 Task: Add Attachment from "Attach a link" to Card Card0000000180 in Board Board0000000045 in Workspace WS0000000015 in Trello. Add Cover Red to Card Card0000000180 in Board Board0000000045 in Workspace WS0000000015 in Trello. Add "Join Card" Button Button0000000180  to Card Card0000000180 in Board Board0000000045 in Workspace WS0000000015 in Trello. Add Description DS0000000180 to Card Card0000000180 in Board Board0000000045 in Workspace WS0000000015 in Trello. Add Comment CM0000000180 to Card Card0000000180 in Board Board0000000045 in Workspace WS0000000015 in Trello
Action: Mouse moved to (744, 385)
Screenshot: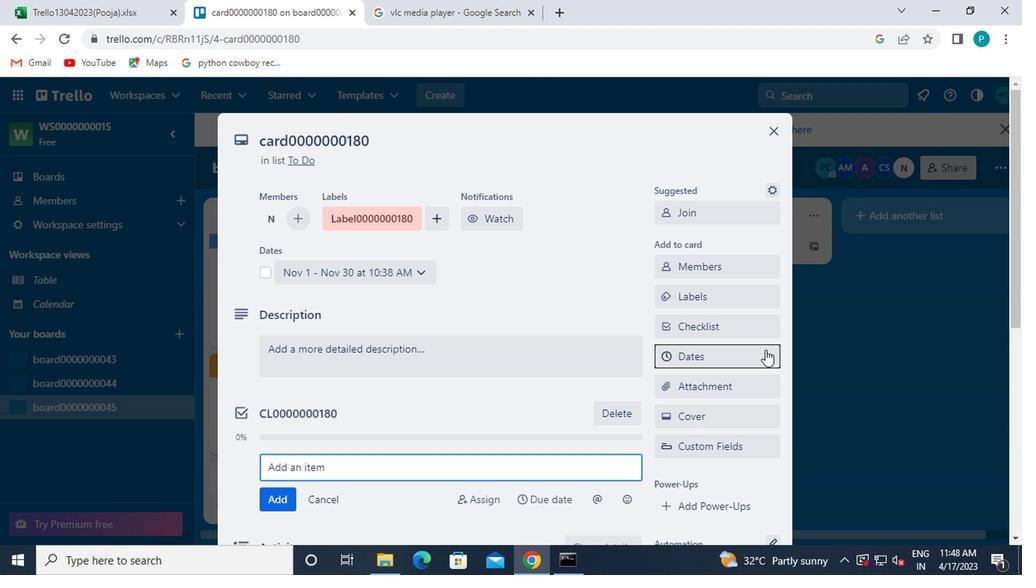 
Action: Mouse pressed left at (744, 385)
Screenshot: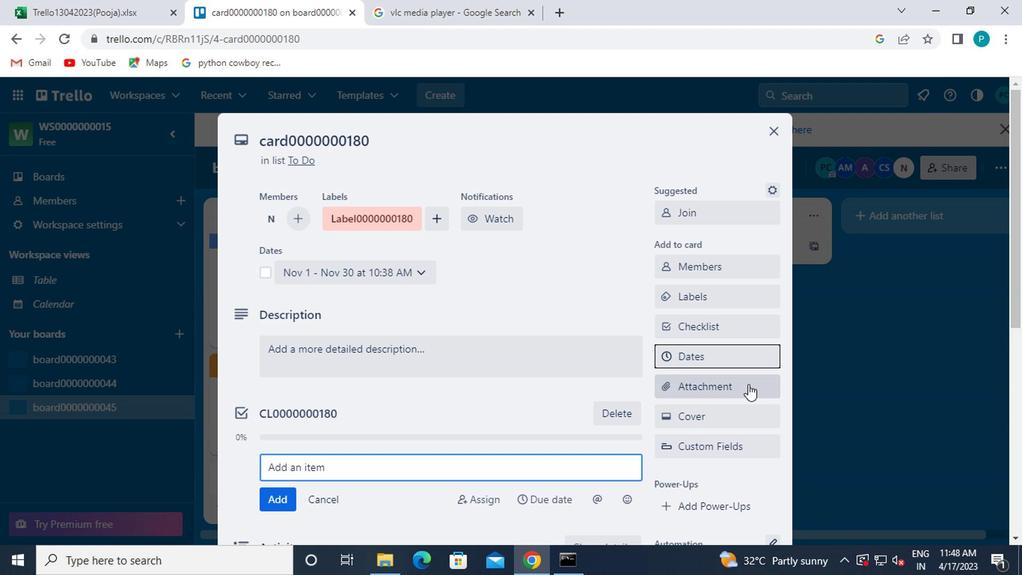 
Action: Mouse moved to (458, 7)
Screenshot: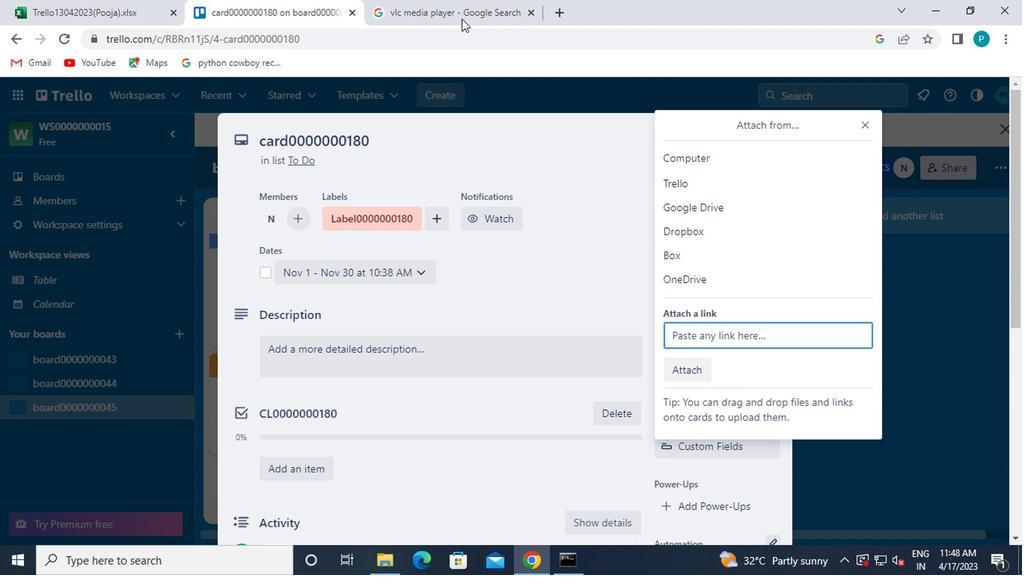 
Action: Mouse pressed left at (458, 7)
Screenshot: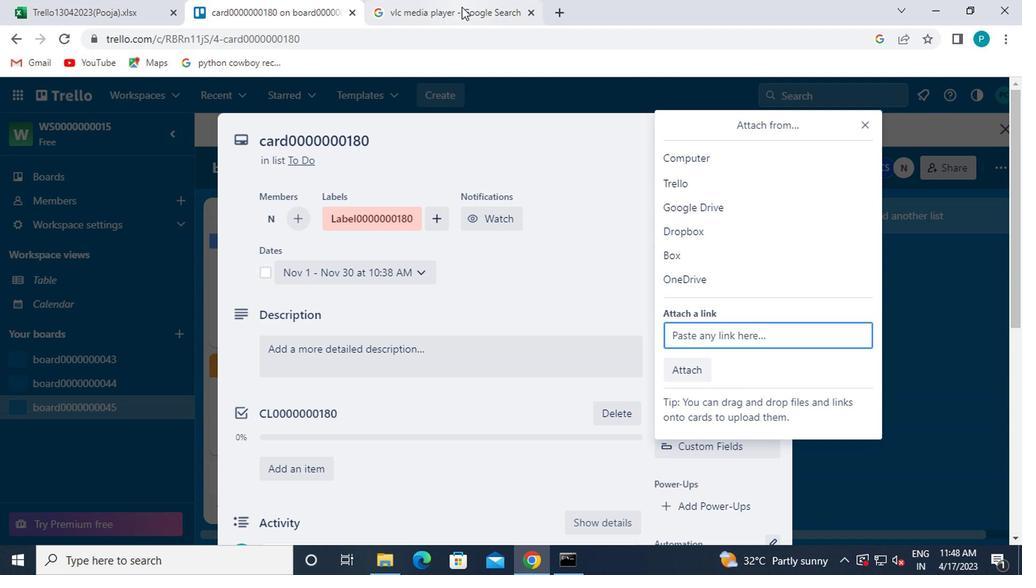
Action: Key pressed ctrl+C
Screenshot: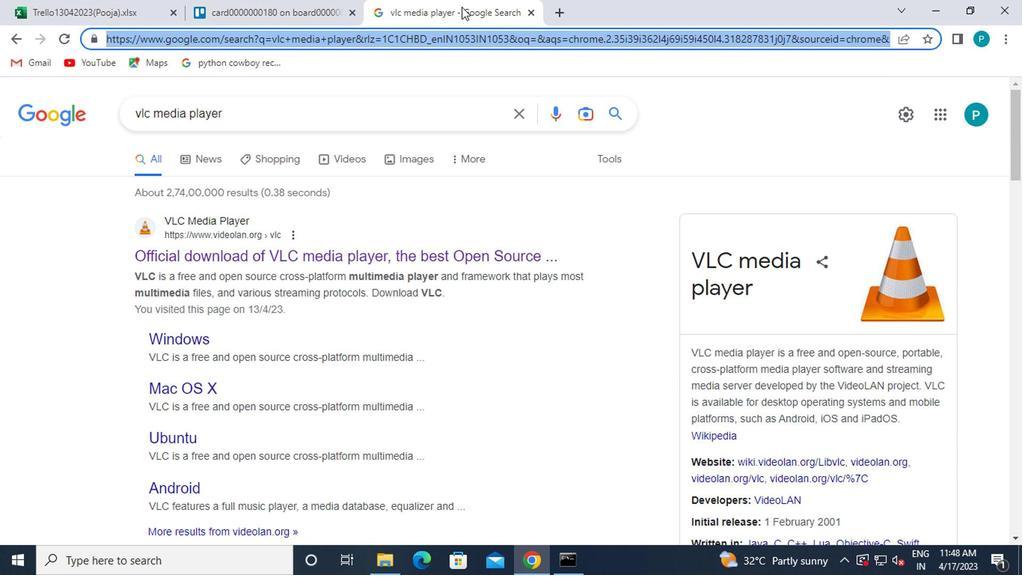 
Action: Mouse moved to (337, 17)
Screenshot: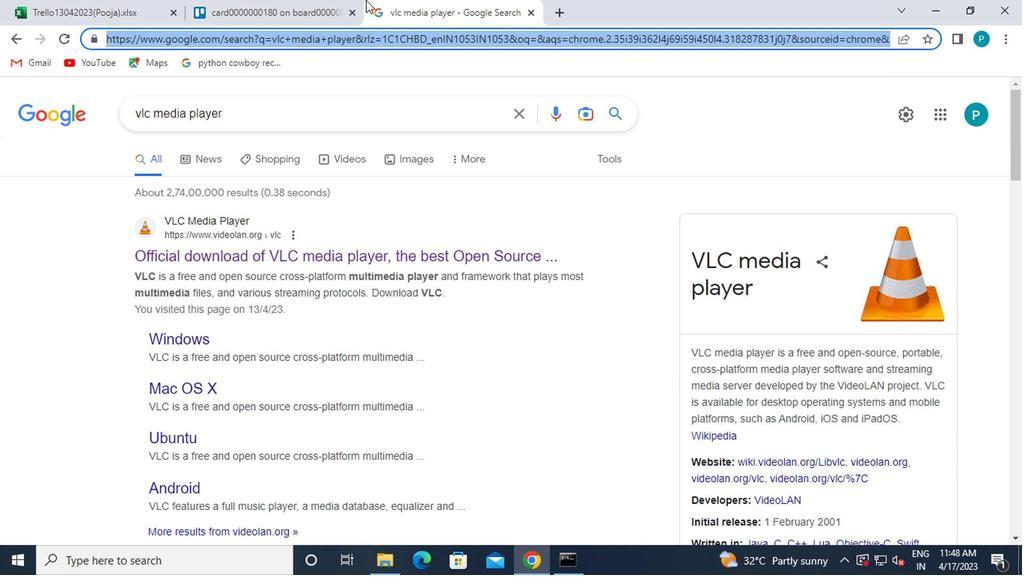 
Action: Mouse pressed left at (337, 17)
Screenshot: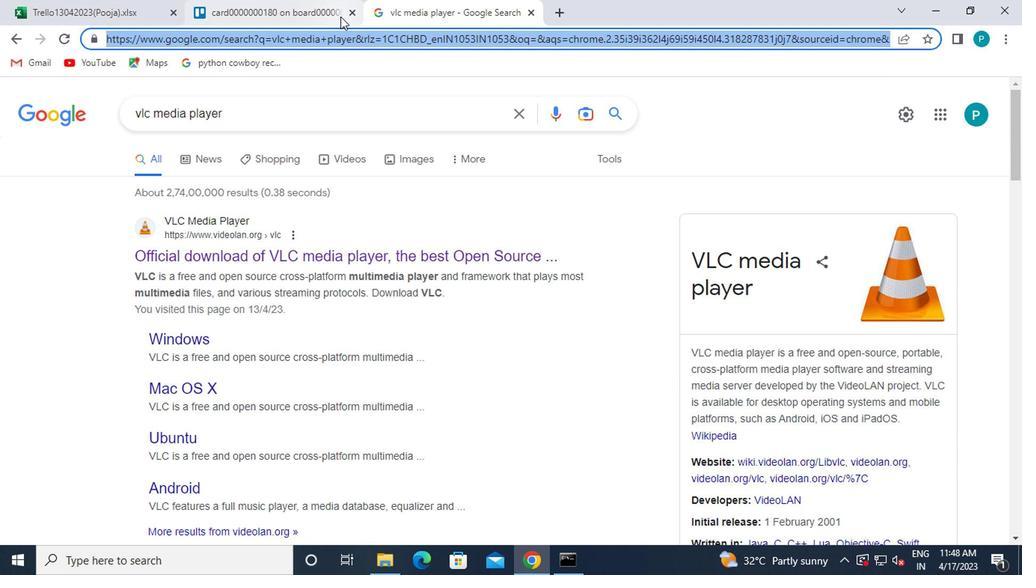 
Action: Mouse moved to (676, 331)
Screenshot: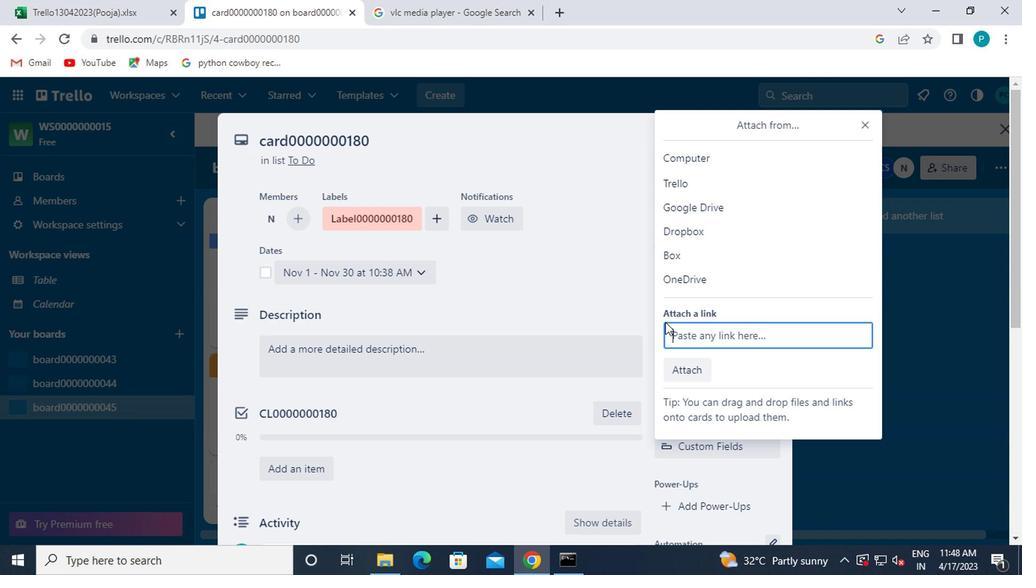 
Action: Mouse pressed left at (676, 331)
Screenshot: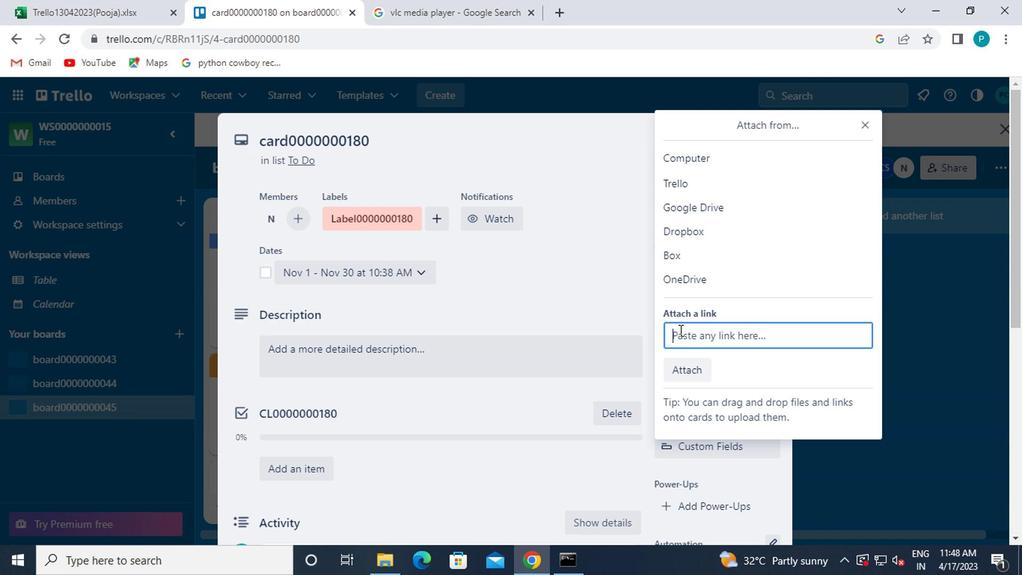 
Action: Key pressed ctrl+V
Screenshot: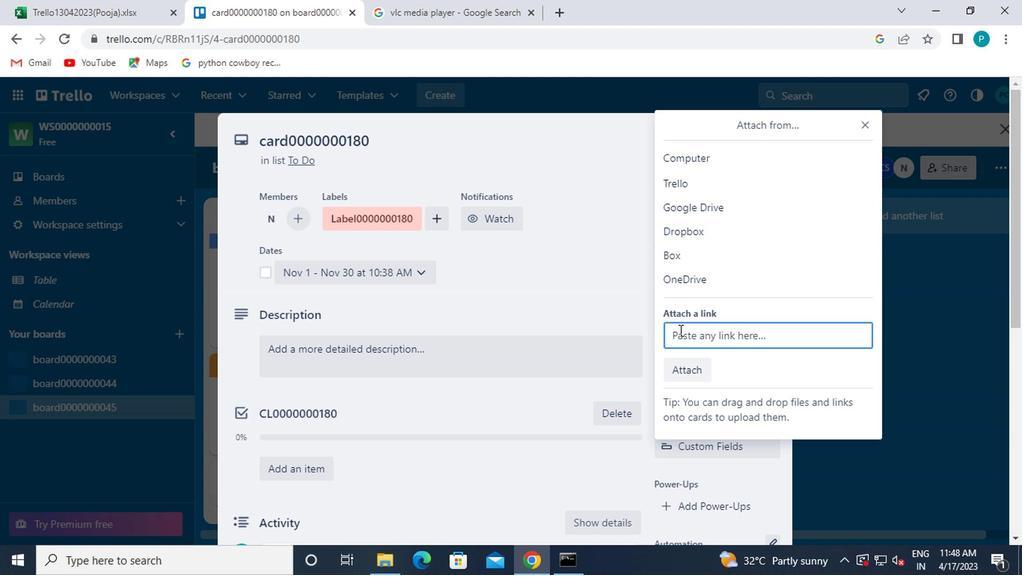 
Action: Mouse moved to (703, 432)
Screenshot: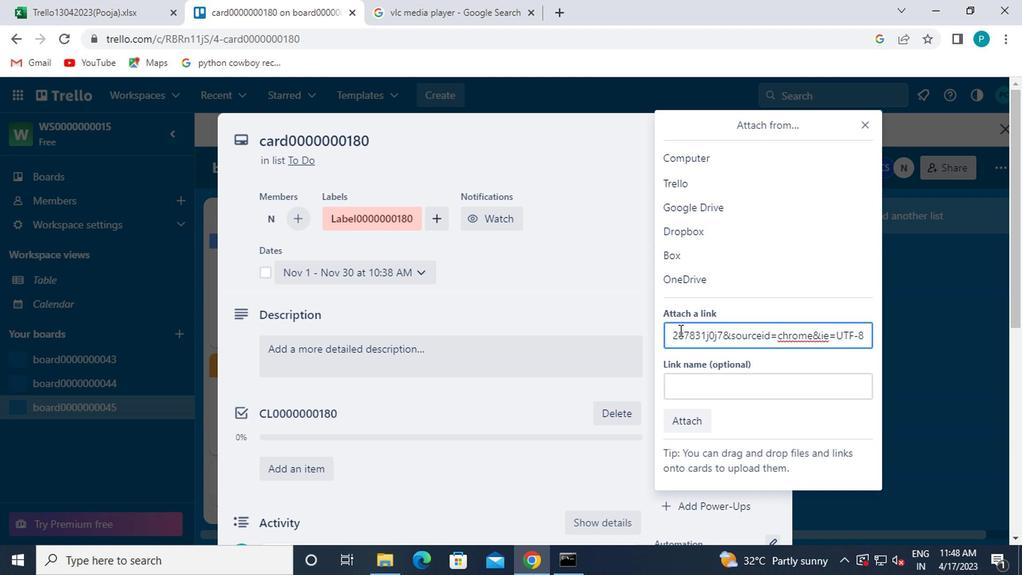 
Action: Mouse pressed left at (703, 432)
Screenshot: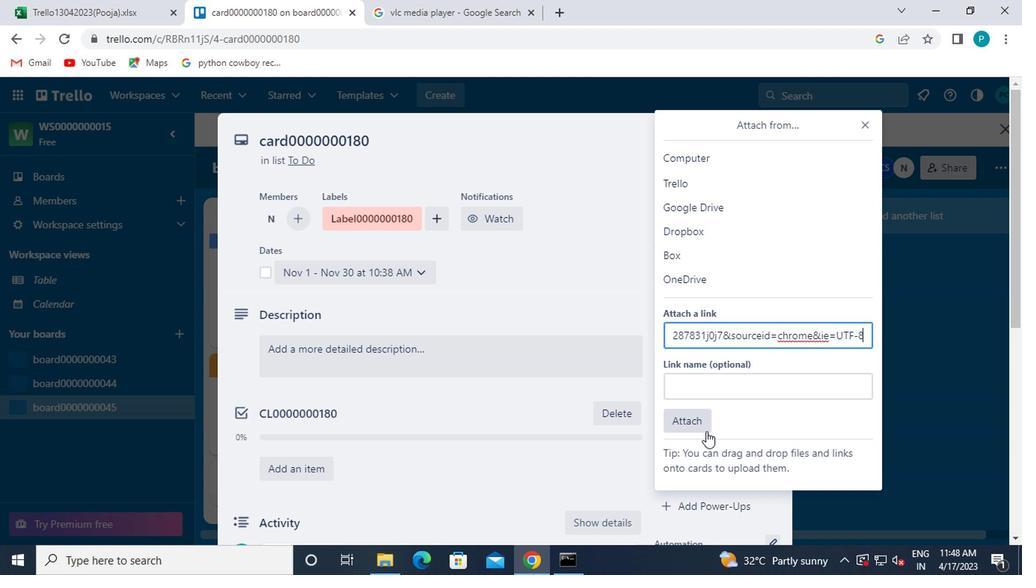 
Action: Mouse moved to (686, 422)
Screenshot: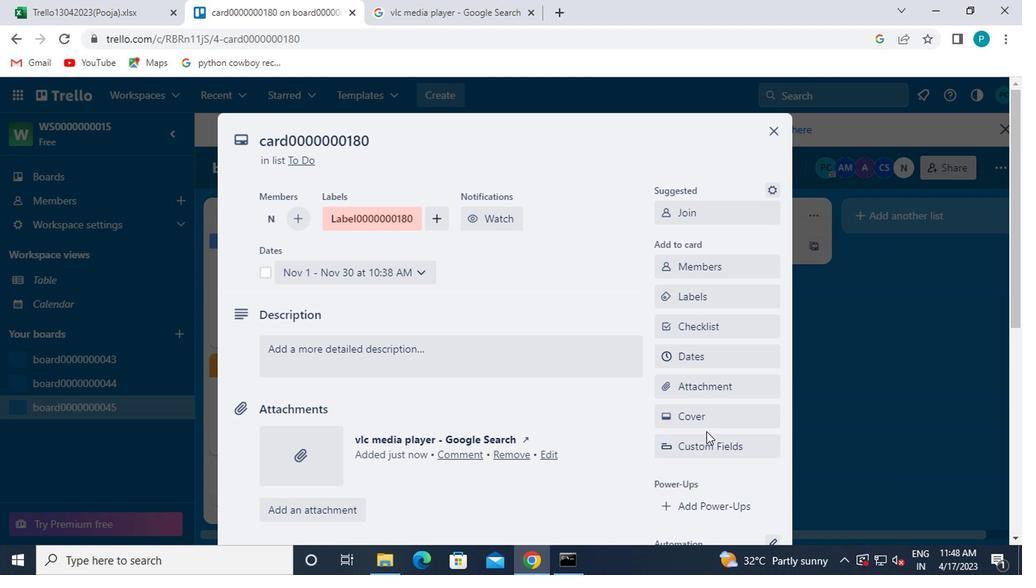 
Action: Mouse pressed left at (686, 422)
Screenshot: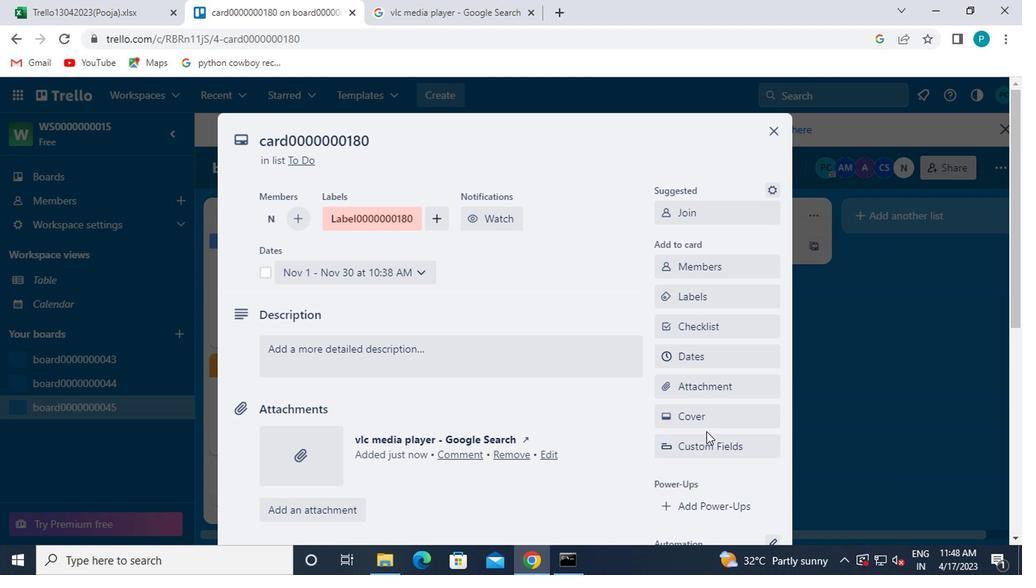 
Action: Mouse moved to (815, 251)
Screenshot: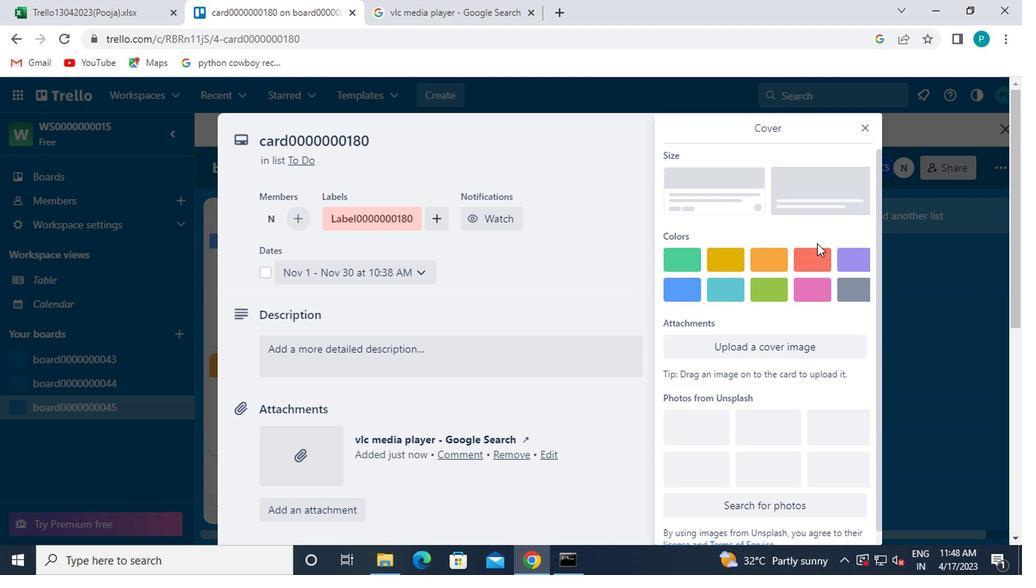 
Action: Mouse pressed left at (815, 251)
Screenshot: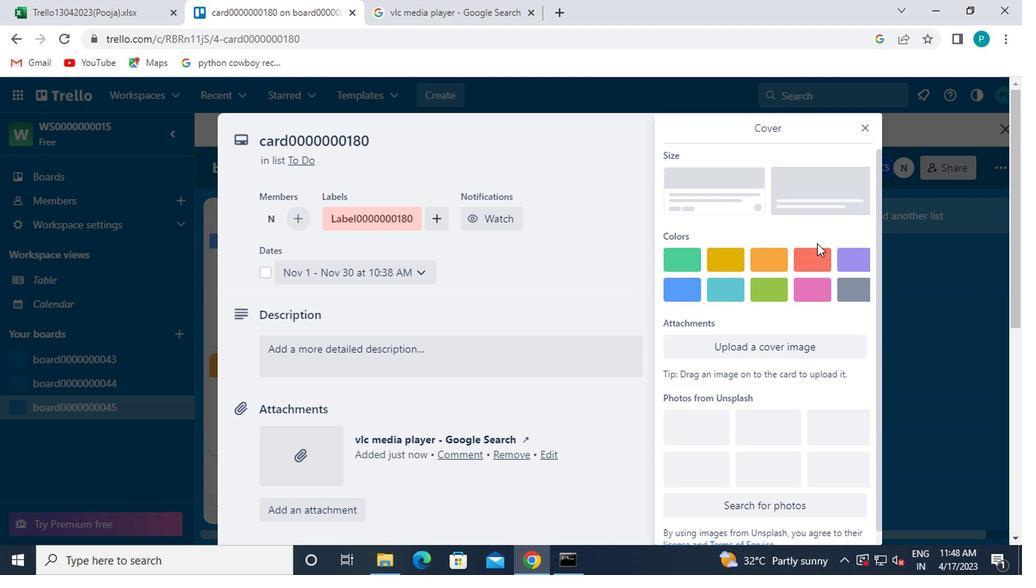 
Action: Mouse moved to (862, 120)
Screenshot: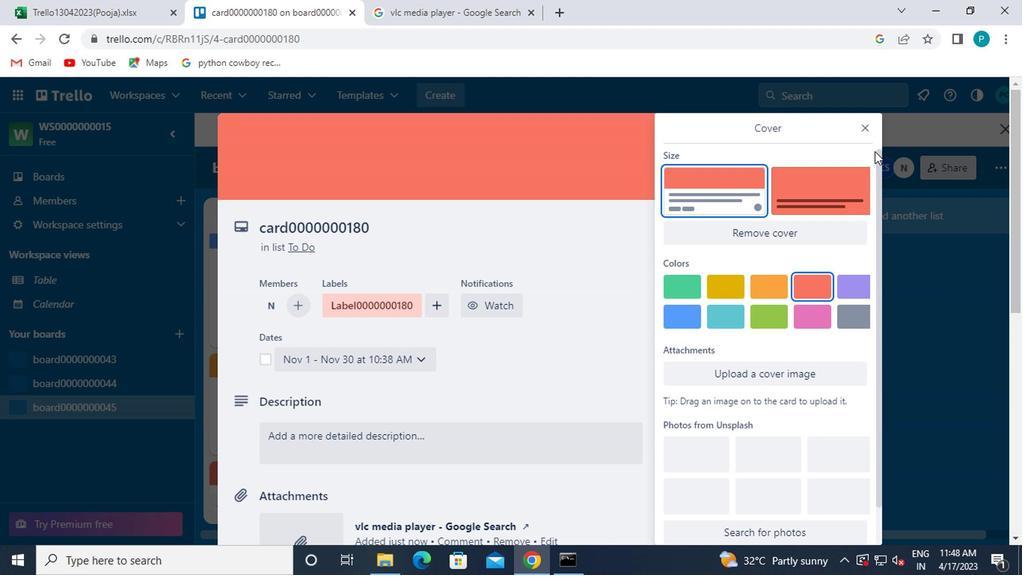 
Action: Mouse pressed left at (862, 120)
Screenshot: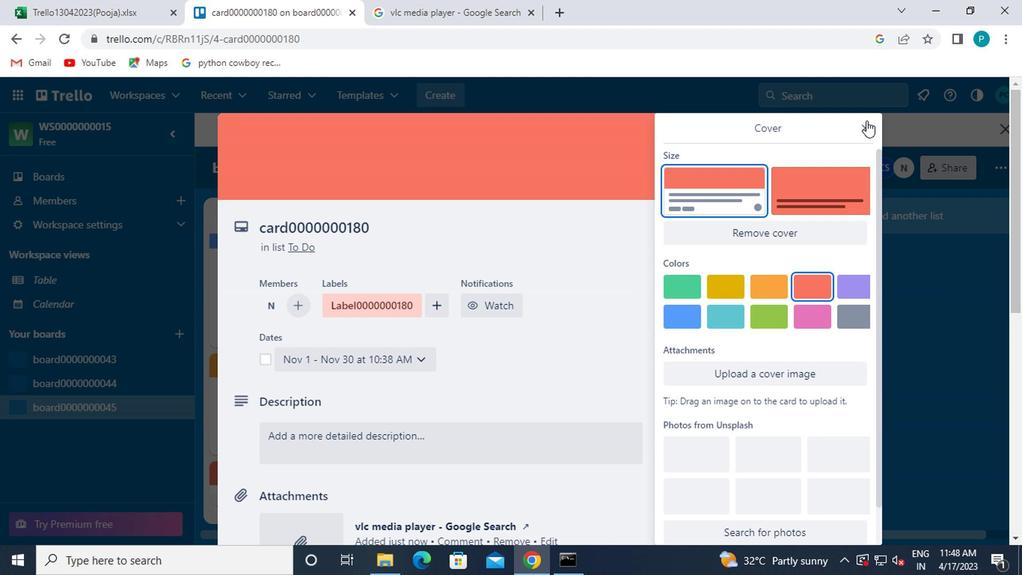 
Action: Mouse moved to (600, 345)
Screenshot: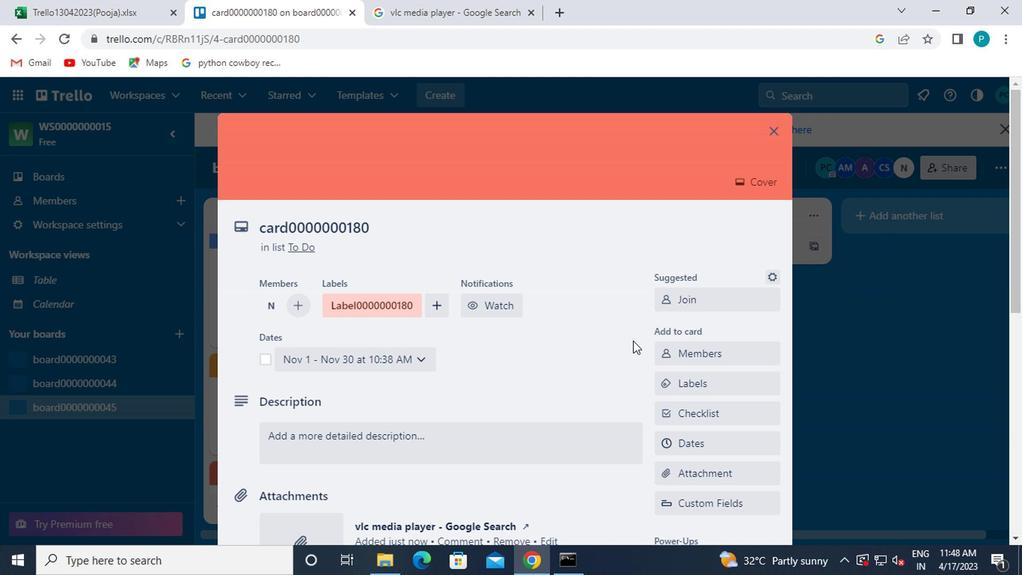 
Action: Mouse scrolled (600, 344) with delta (0, 0)
Screenshot: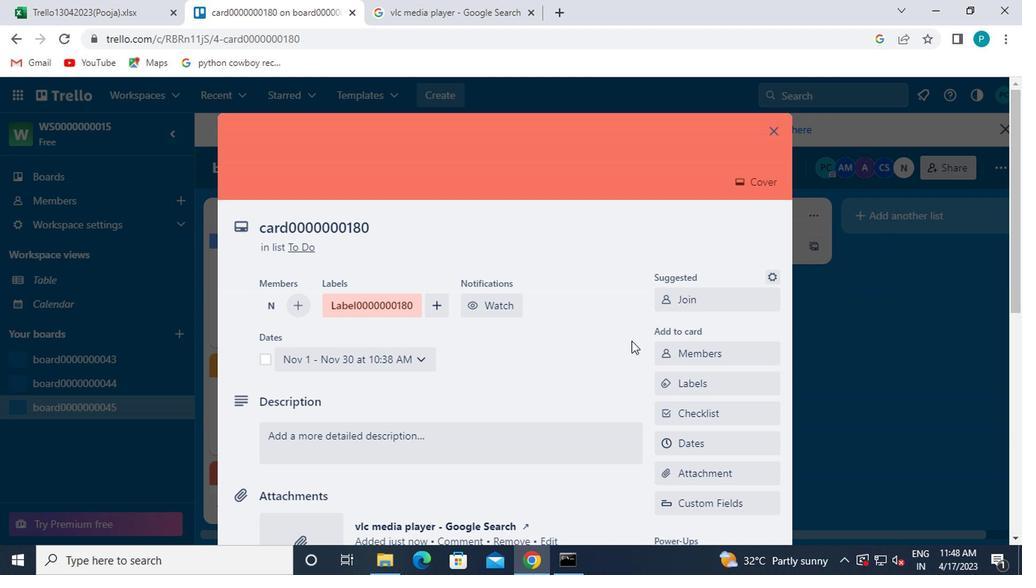 
Action: Mouse scrolled (600, 344) with delta (0, 0)
Screenshot: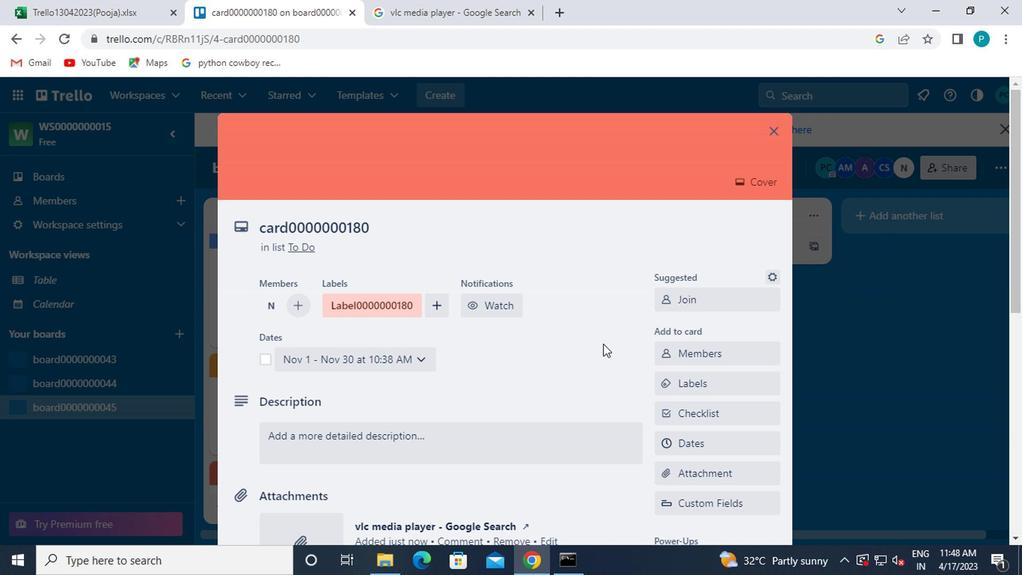 
Action: Mouse moved to (628, 339)
Screenshot: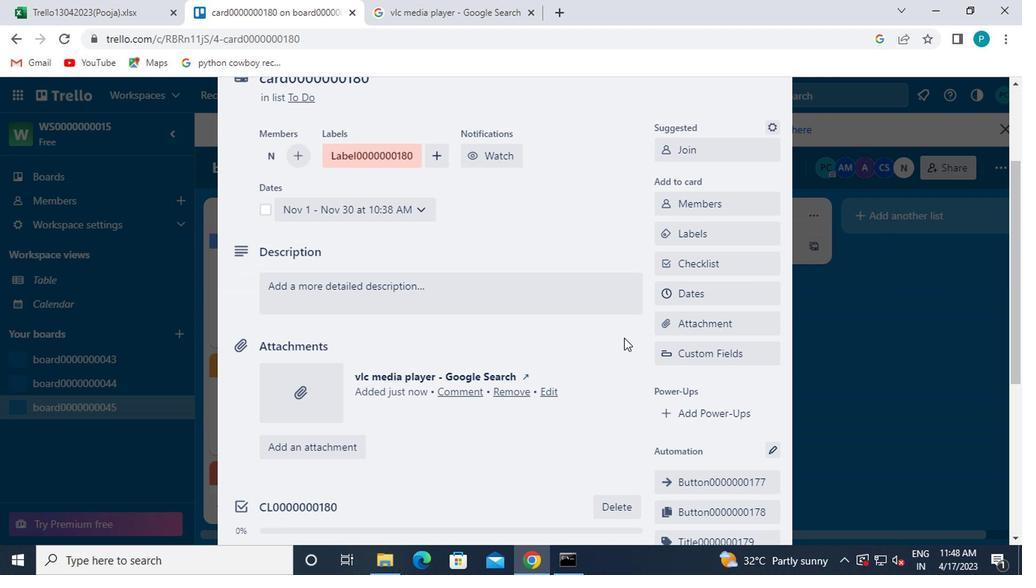 
Action: Mouse scrolled (628, 339) with delta (0, 0)
Screenshot: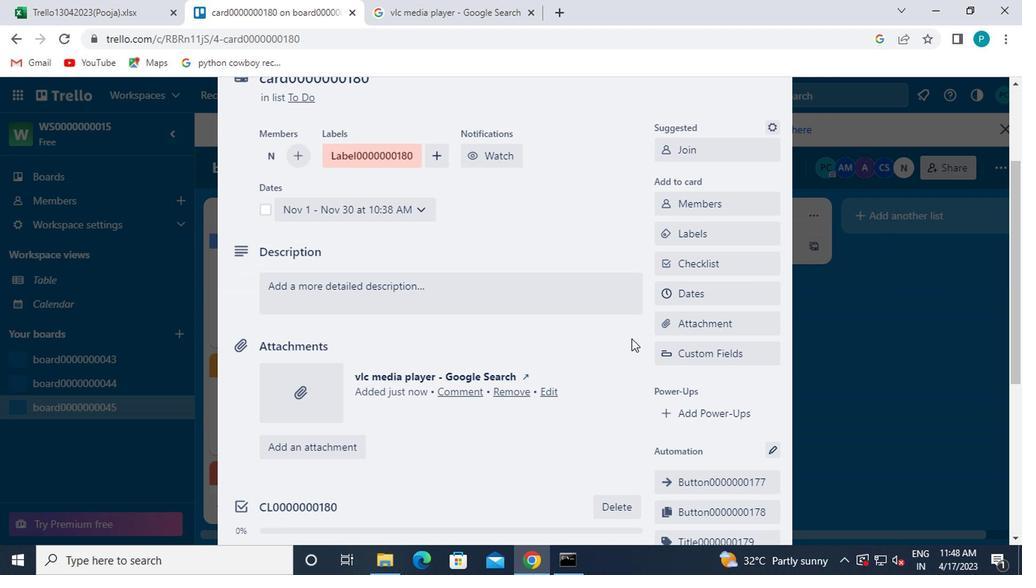 
Action: Mouse moved to (668, 494)
Screenshot: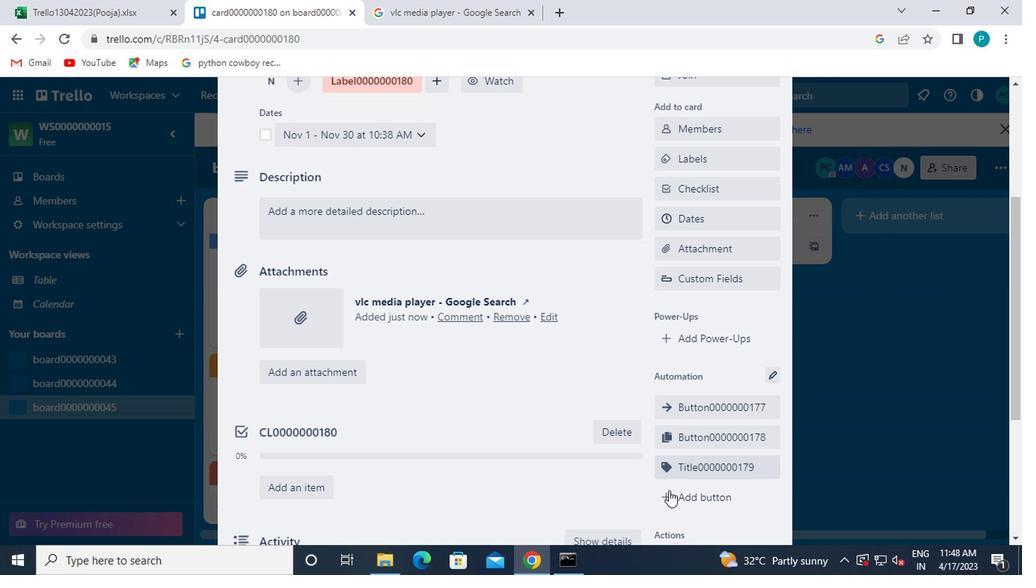 
Action: Mouse pressed left at (668, 494)
Screenshot: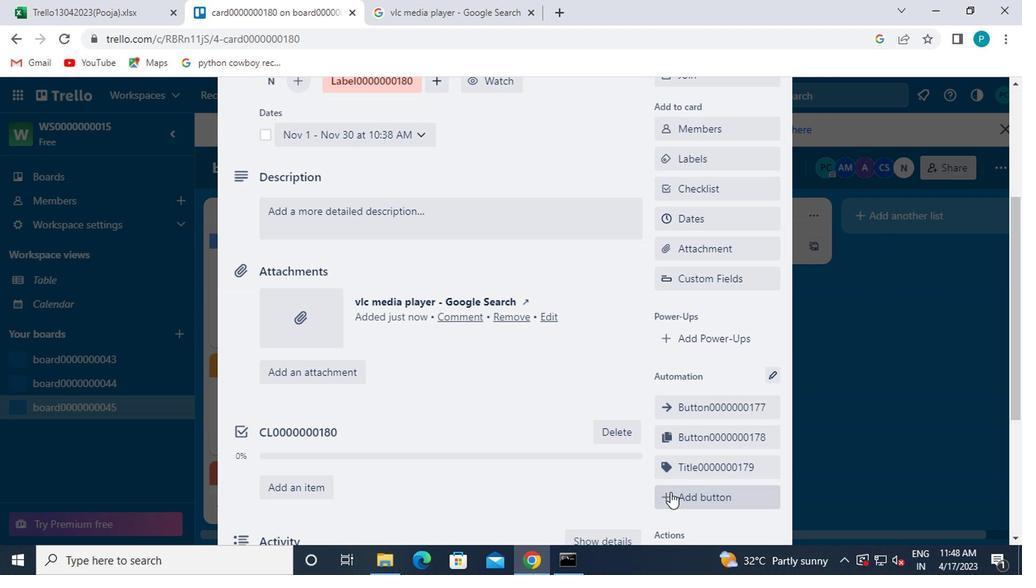 
Action: Mouse moved to (708, 287)
Screenshot: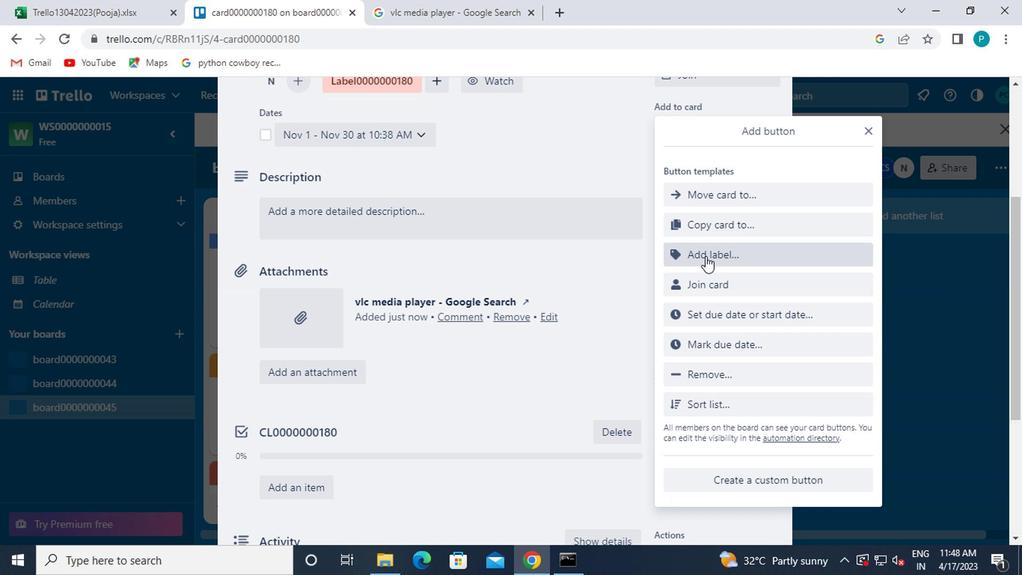 
Action: Mouse pressed left at (708, 287)
Screenshot: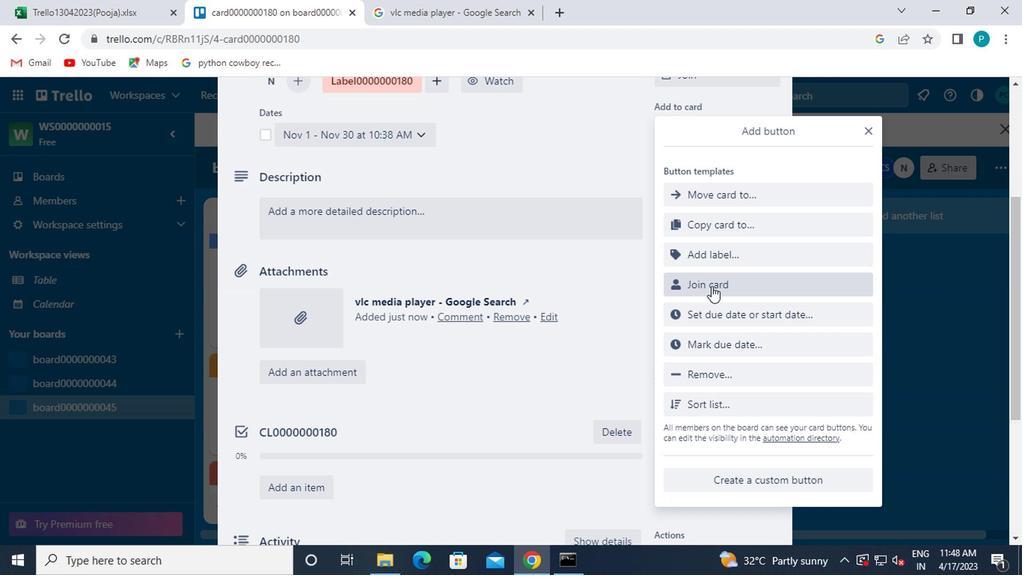 
Action: Mouse moved to (705, 292)
Screenshot: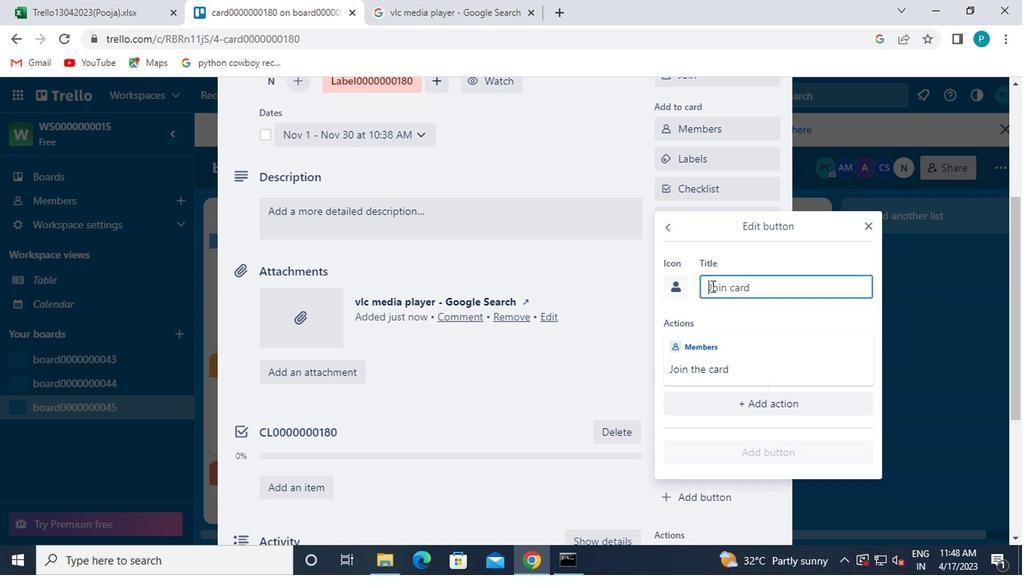 
Action: Key pressed button0000000180
Screenshot: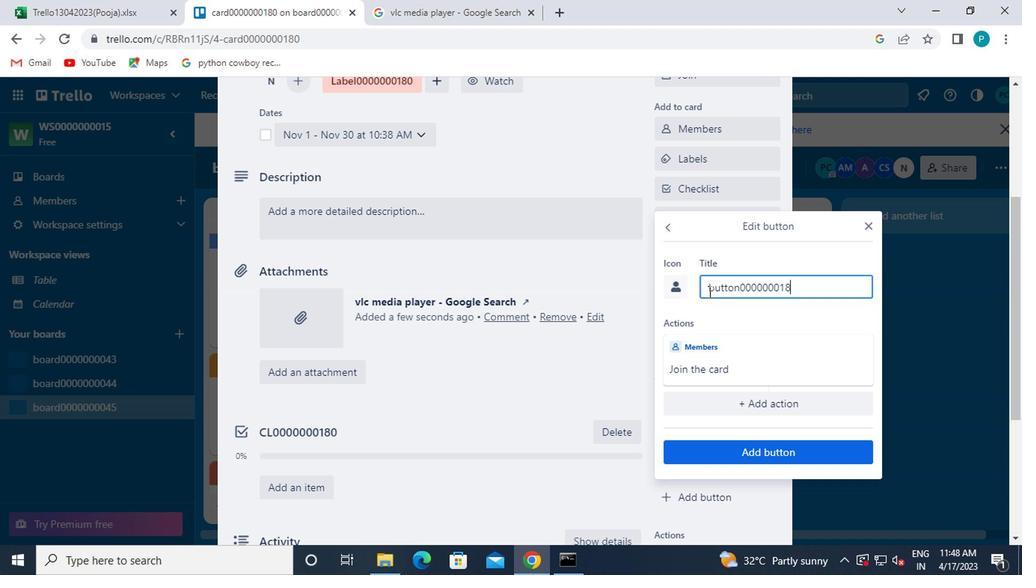 
Action: Mouse moved to (748, 446)
Screenshot: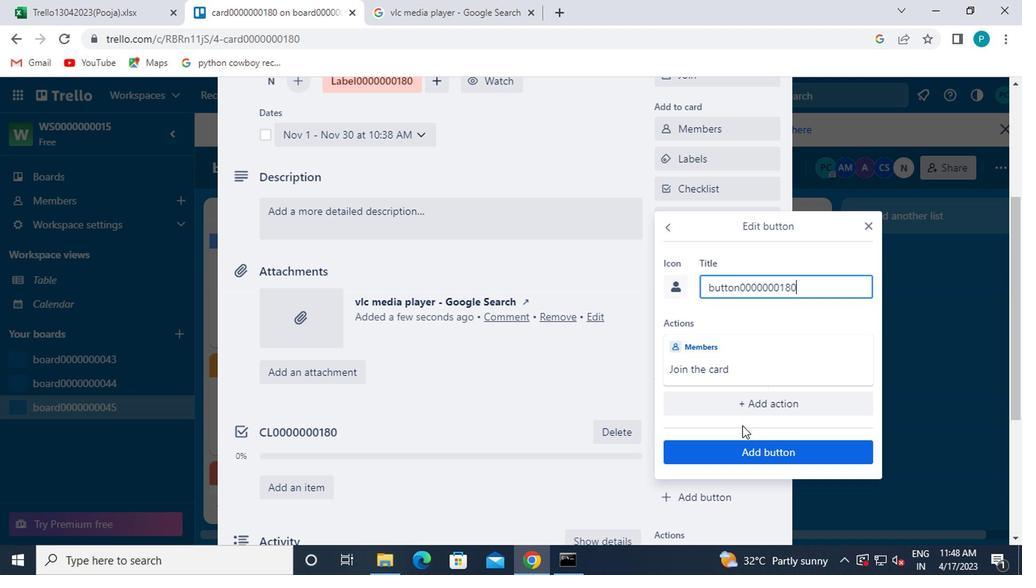 
Action: Mouse pressed left at (748, 446)
Screenshot: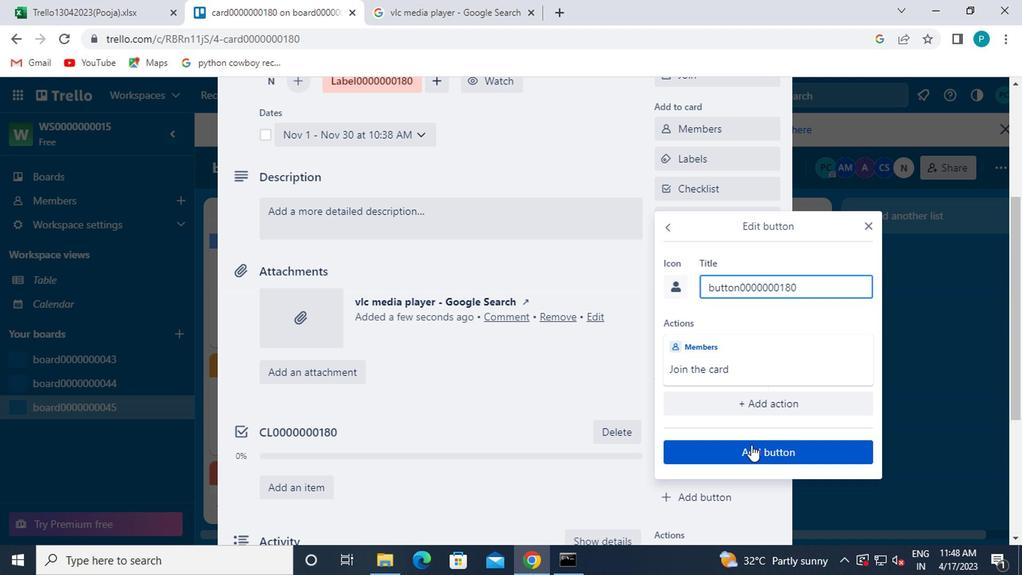 
Action: Mouse moved to (423, 201)
Screenshot: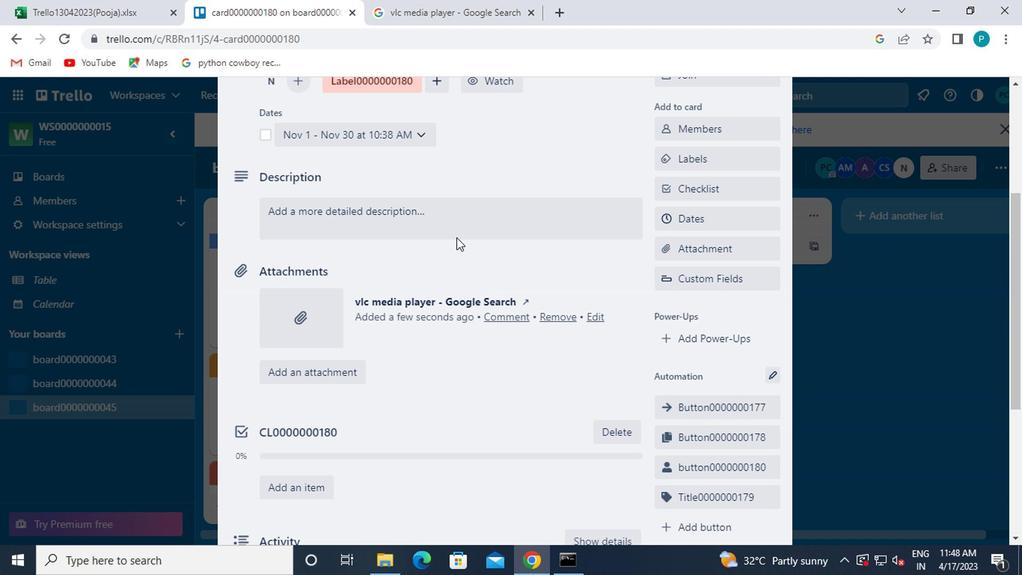 
Action: Mouse pressed left at (423, 201)
Screenshot: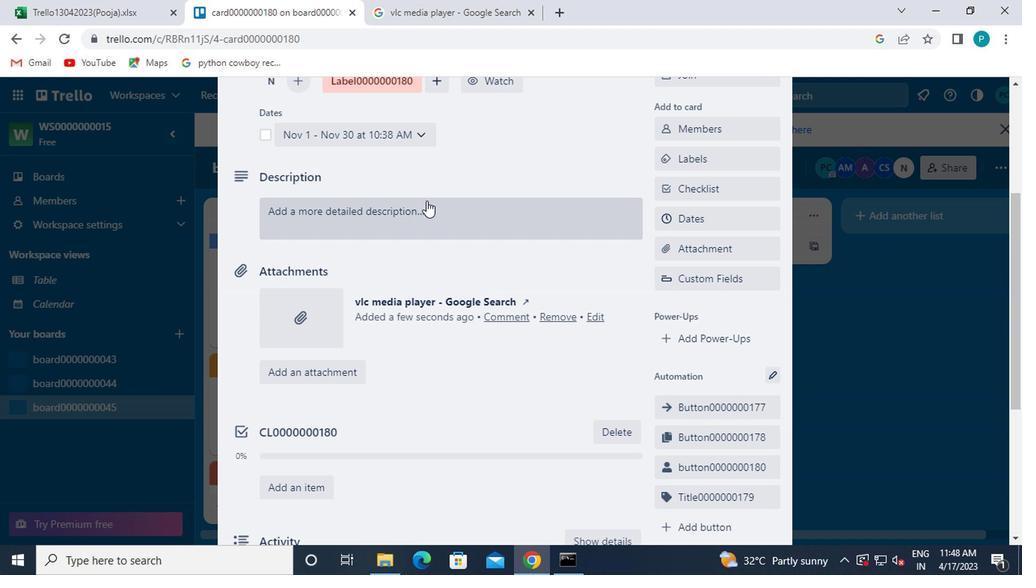 
Action: Mouse moved to (420, 203)
Screenshot: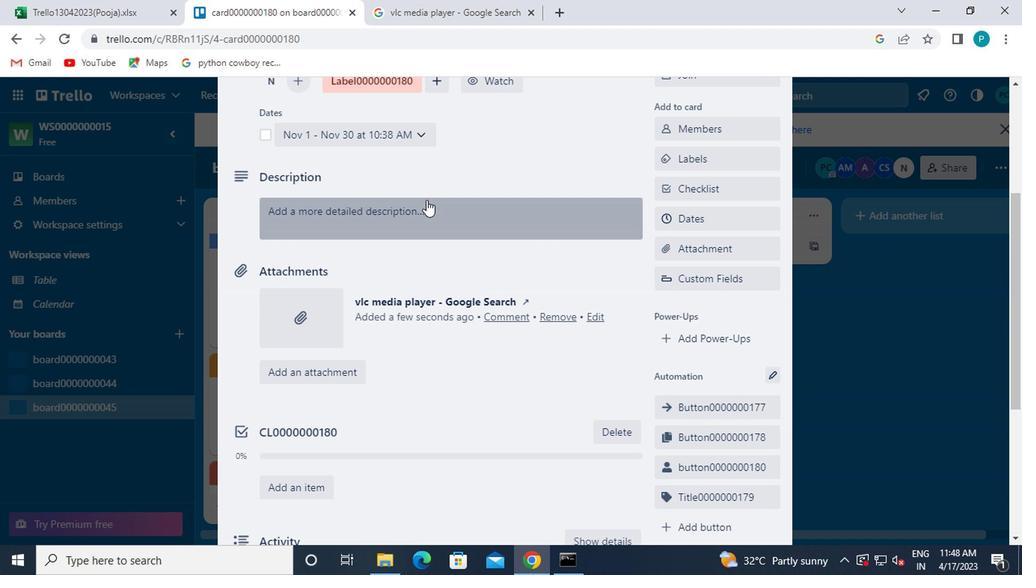 
Action: Key pressed <Key.caps_lock>ds0000000180
Screenshot: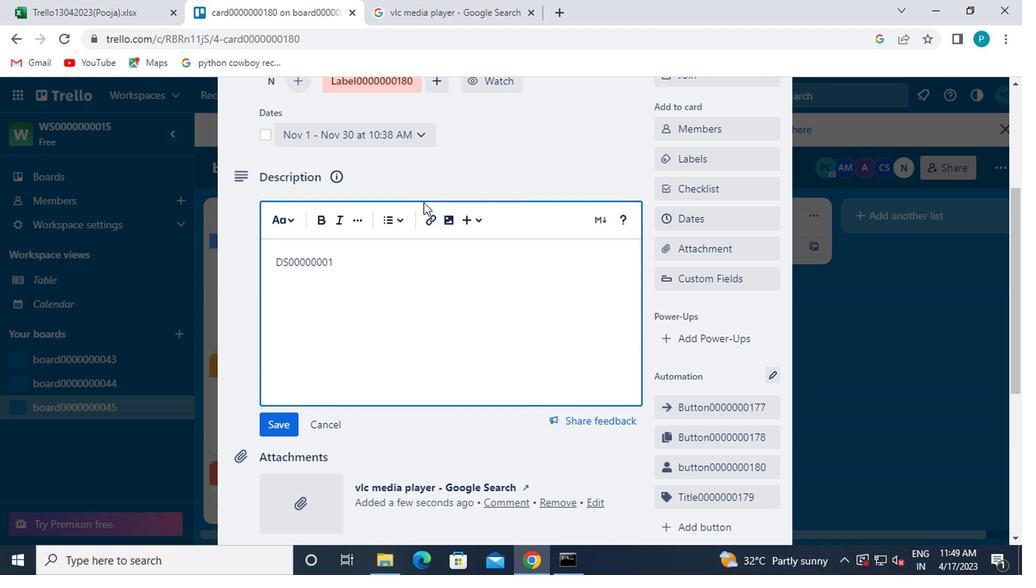 
Action: Mouse moved to (275, 428)
Screenshot: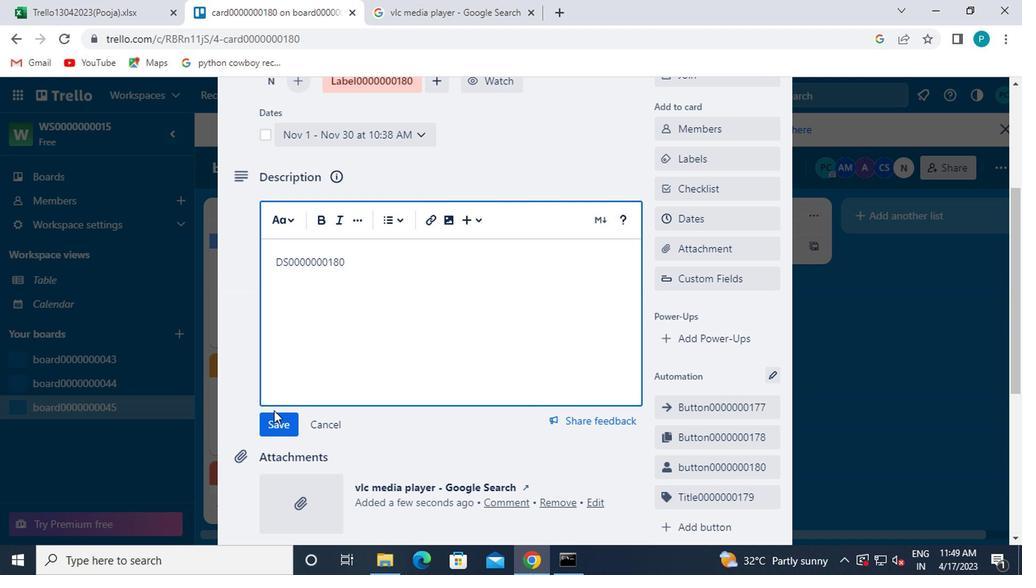 
Action: Mouse pressed left at (275, 428)
Screenshot: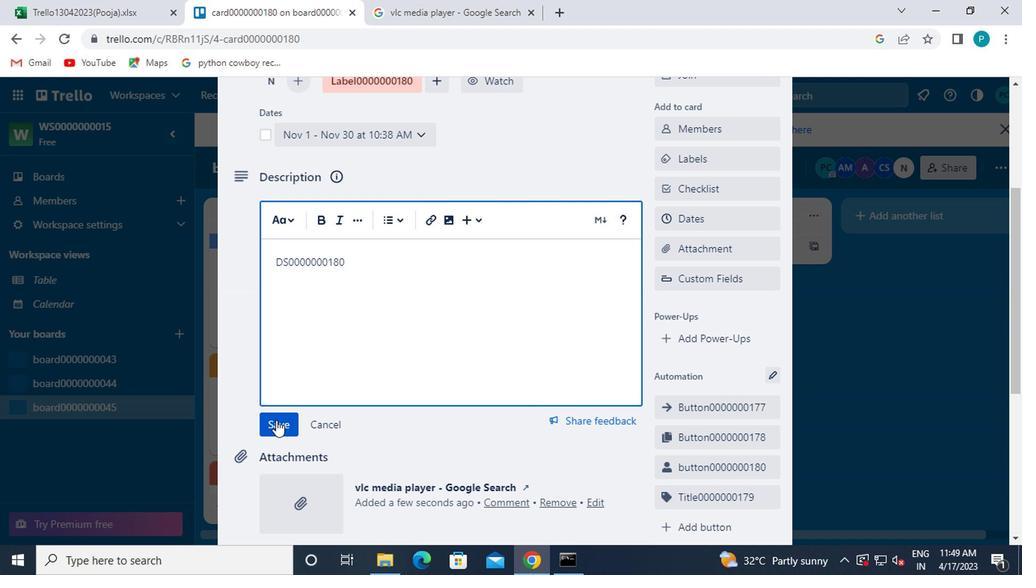 
Action: Mouse moved to (304, 436)
Screenshot: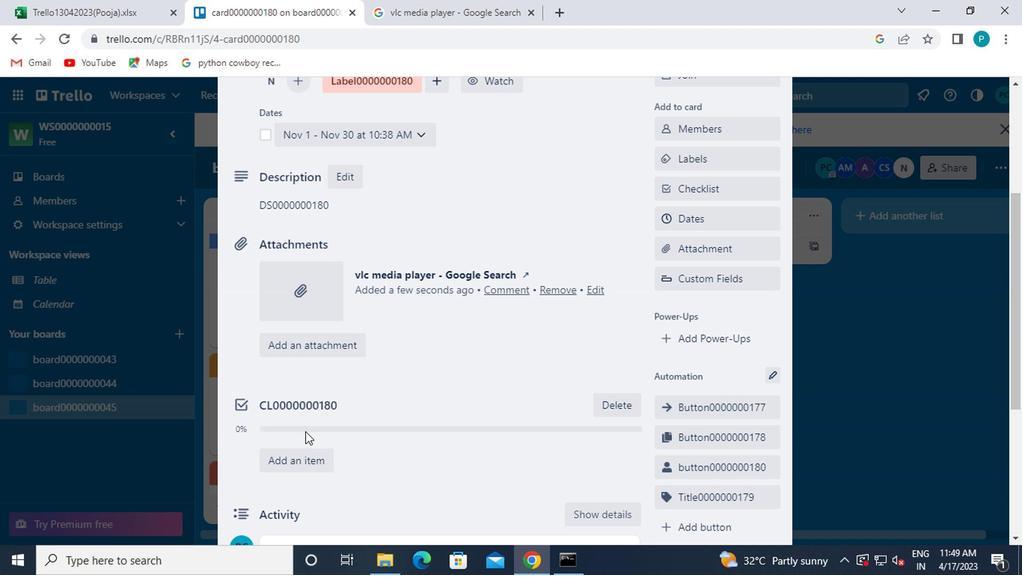 
Action: Mouse scrolled (304, 435) with delta (0, -1)
Screenshot: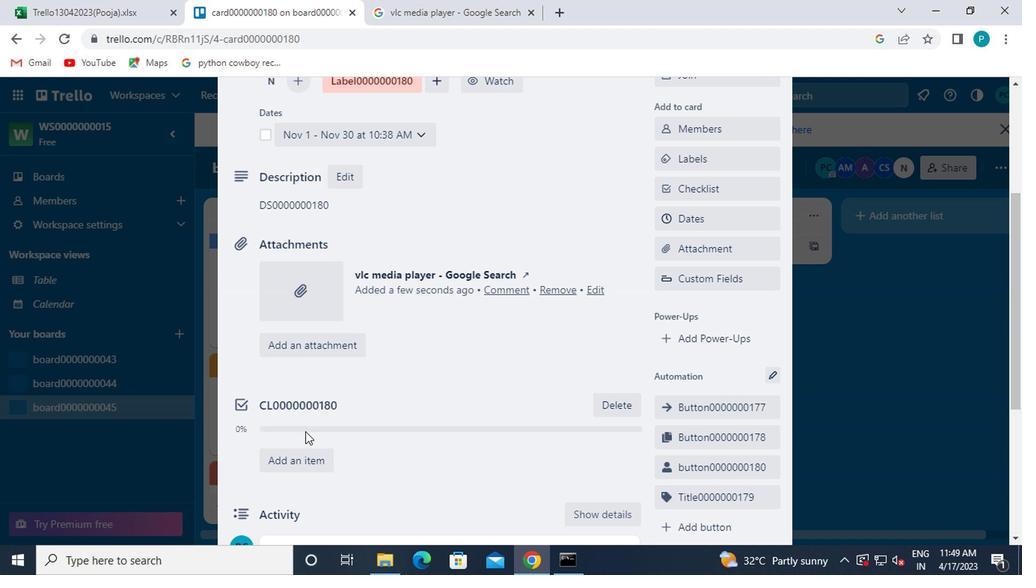 
Action: Mouse scrolled (304, 435) with delta (0, -1)
Screenshot: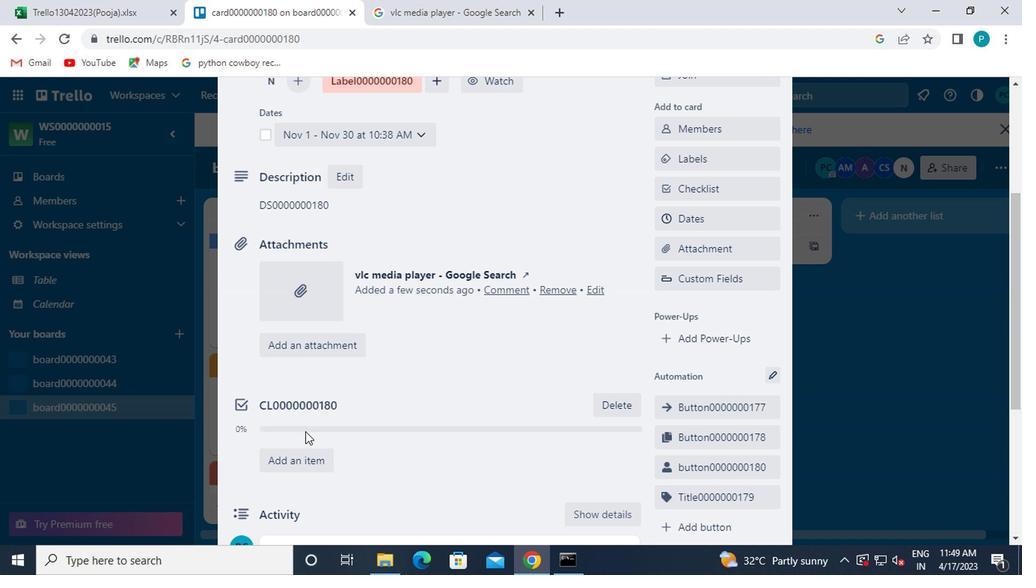 
Action: Mouse moved to (293, 411)
Screenshot: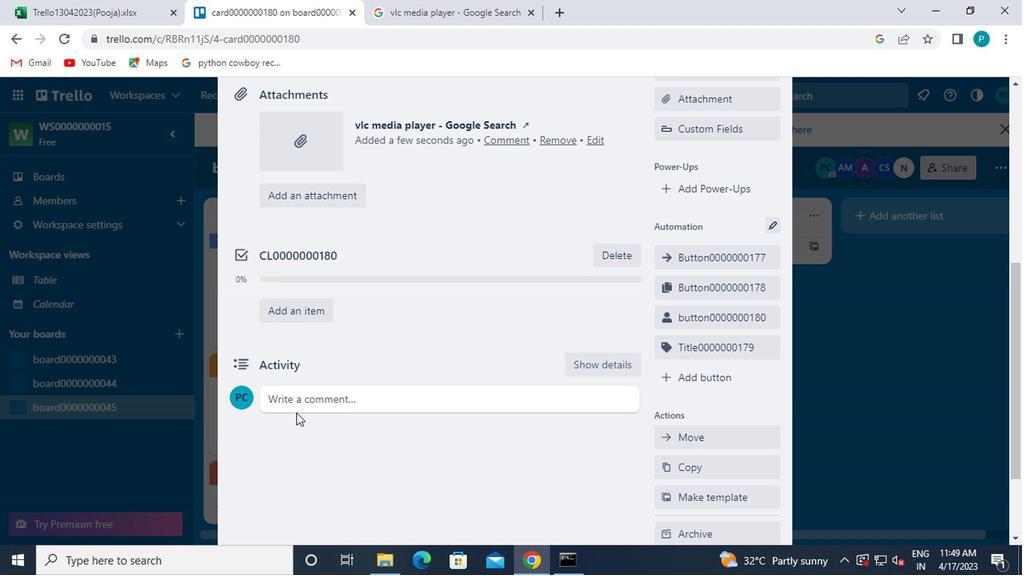 
Action: Mouse pressed left at (293, 411)
Screenshot: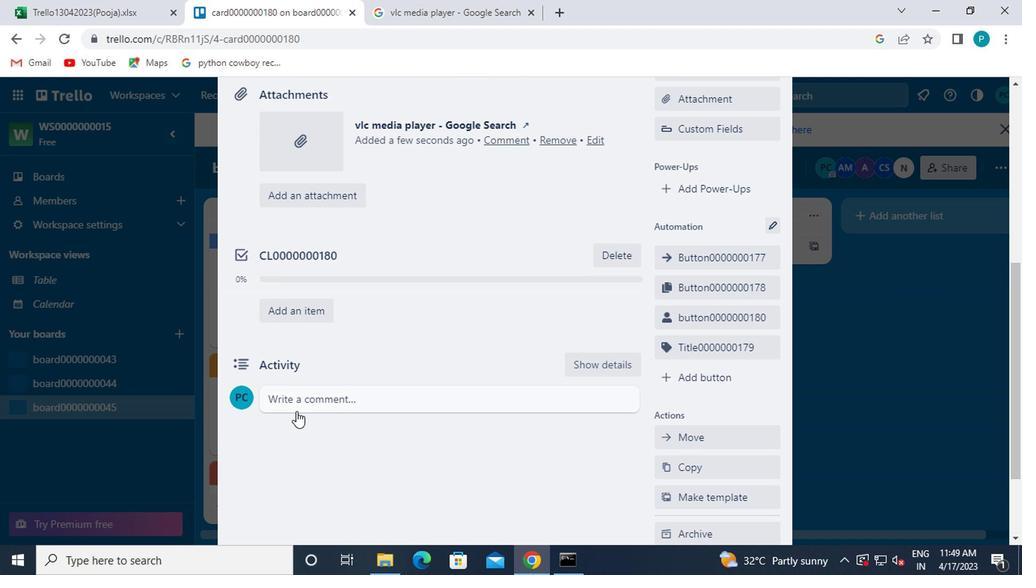 
Action: Key pressed cm0000000180
Screenshot: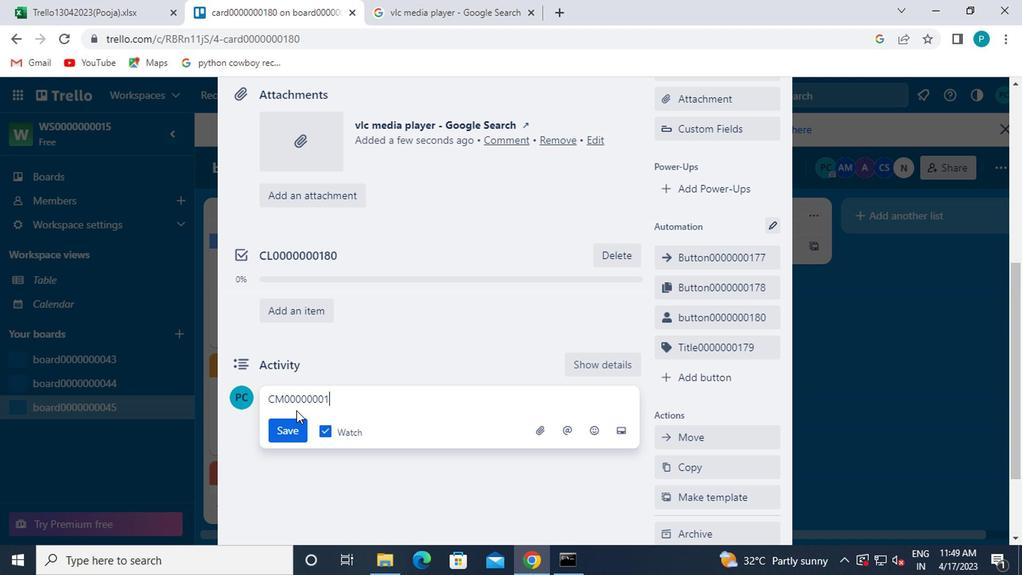 
Action: Mouse moved to (289, 444)
Screenshot: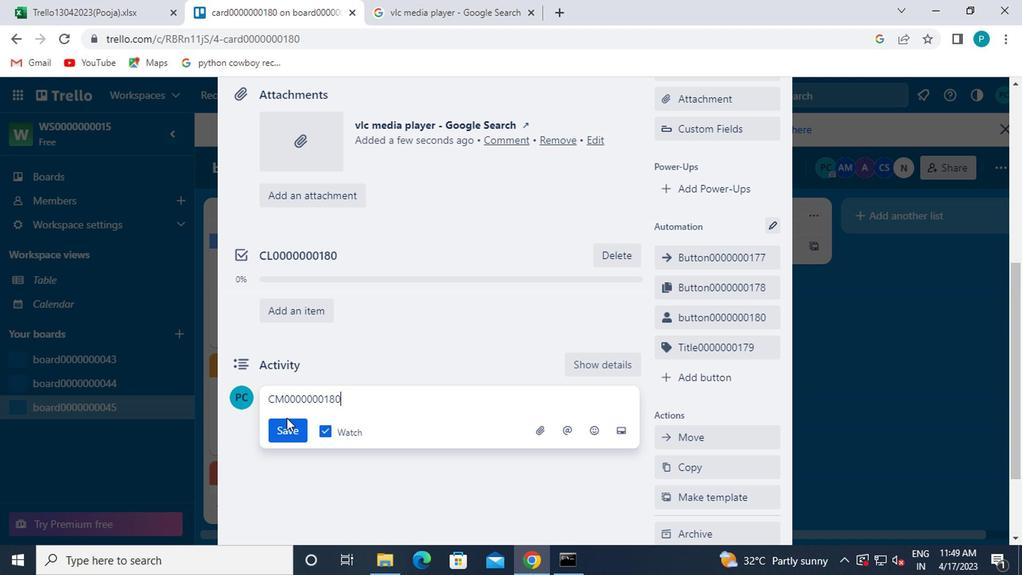 
Action: Mouse pressed left at (289, 444)
Screenshot: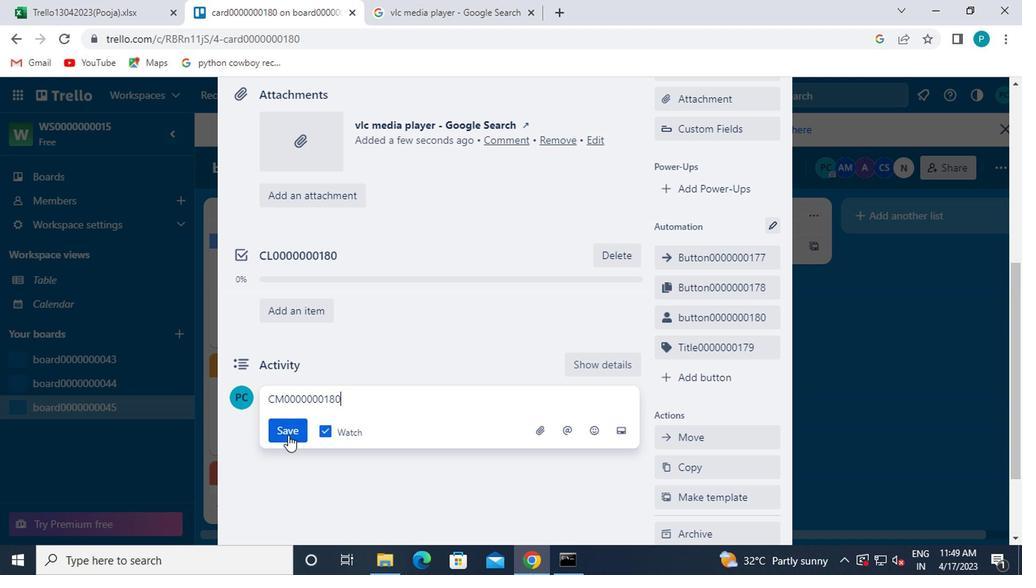 
Action: Mouse moved to (288, 438)
Screenshot: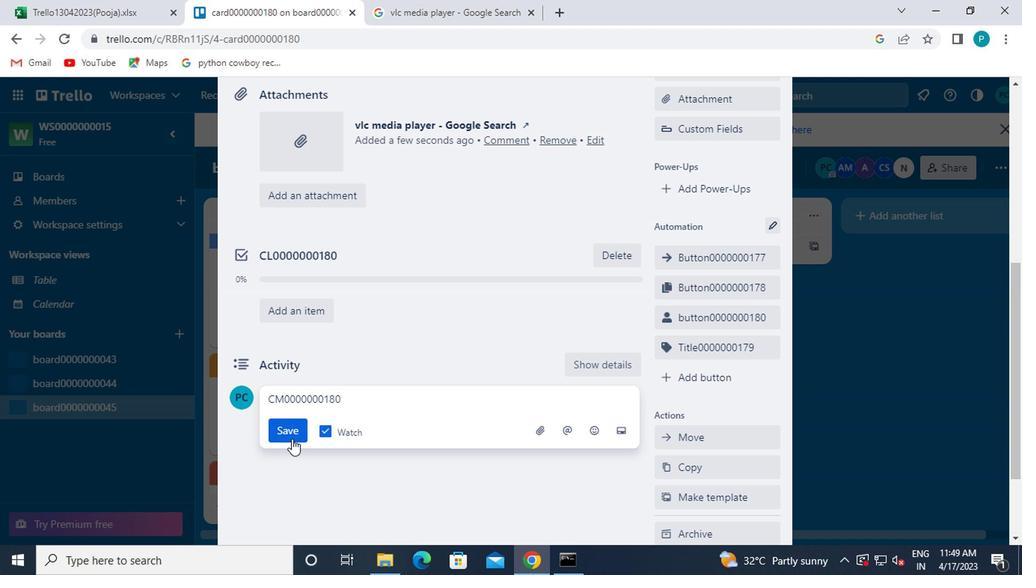 
Action: Mouse pressed left at (288, 438)
Screenshot: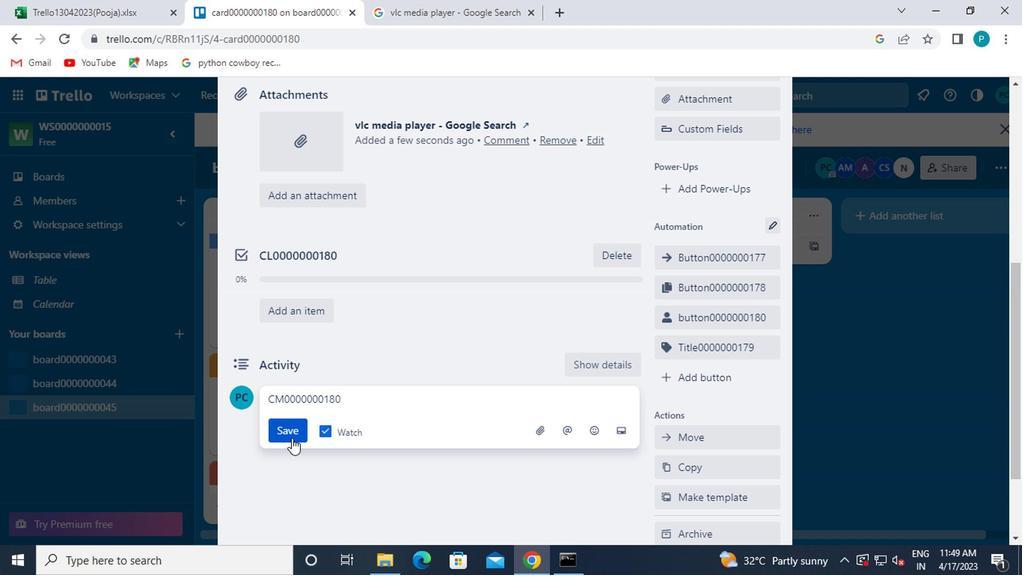
Action: Mouse moved to (291, 438)
Screenshot: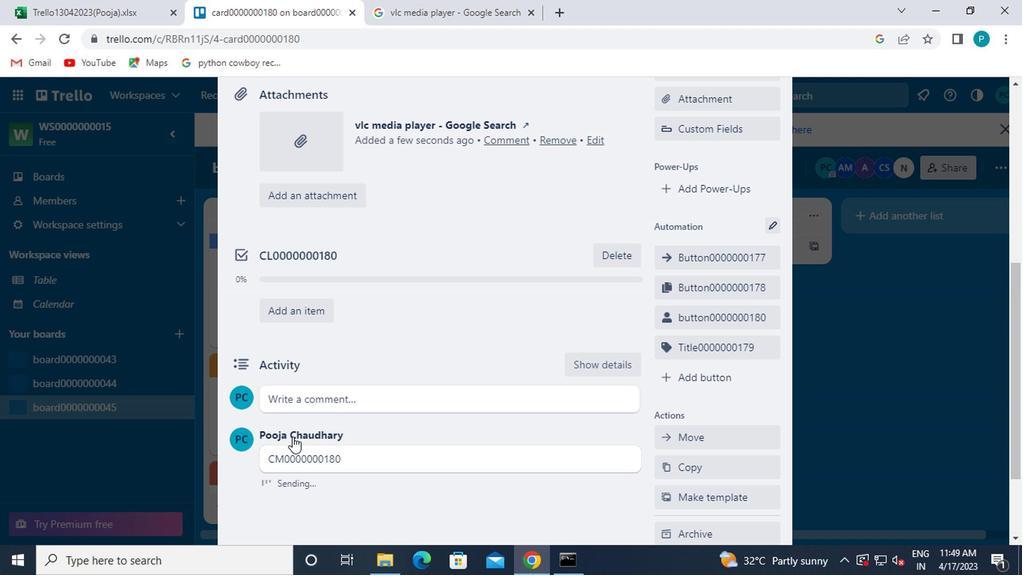
